 Task: Share a best practice guide for efficient task management on Asana.
Action: Mouse moved to (896, 117)
Screenshot: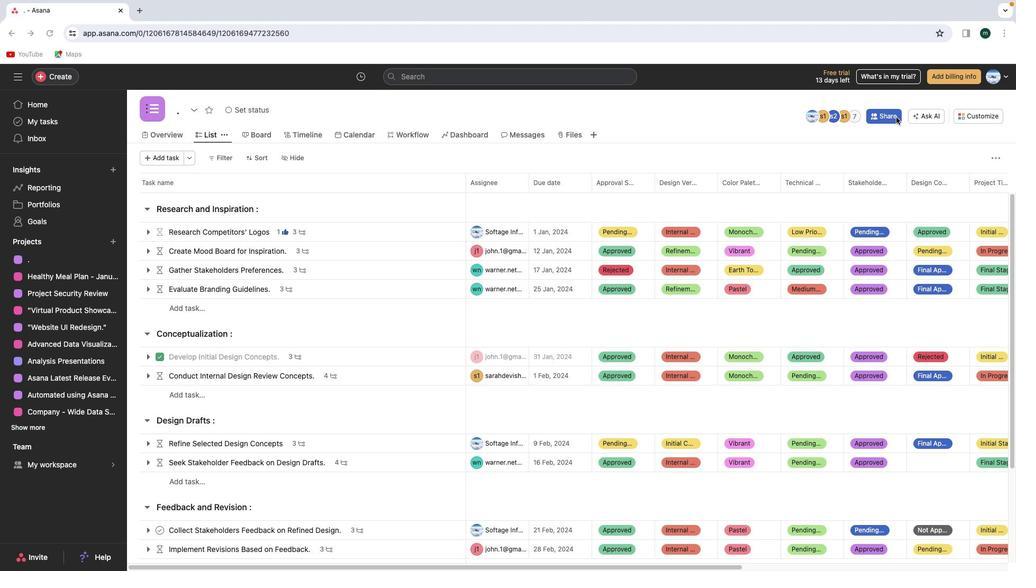 
Action: Mouse pressed left at (896, 117)
Screenshot: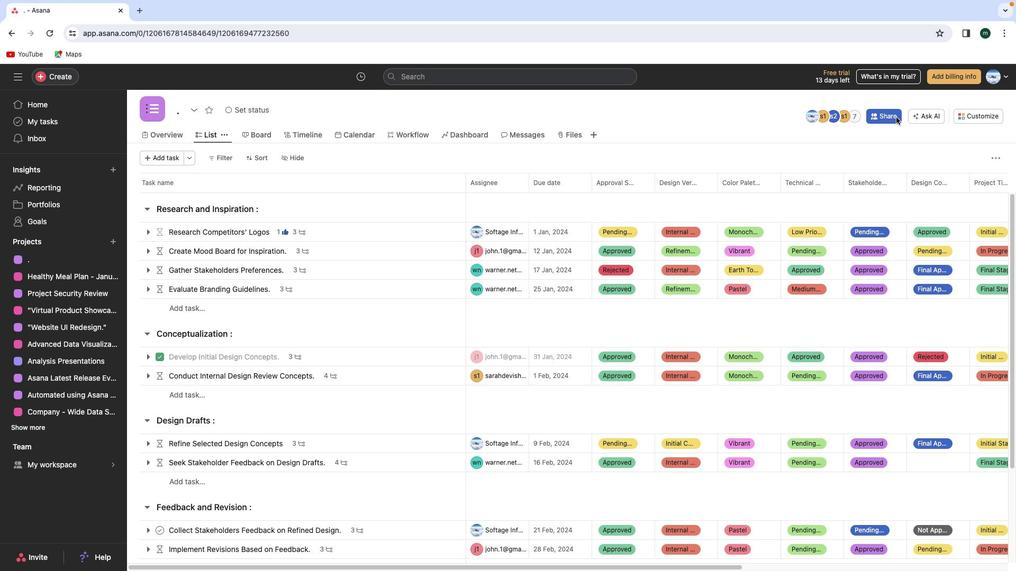 
Action: Mouse moved to (891, 118)
Screenshot: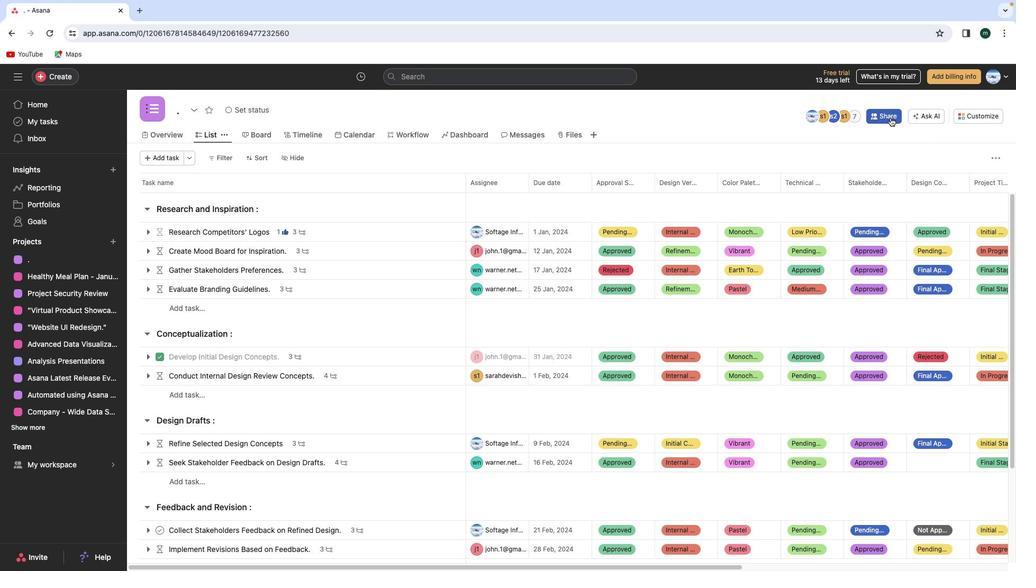 
Action: Mouse pressed left at (891, 118)
Screenshot: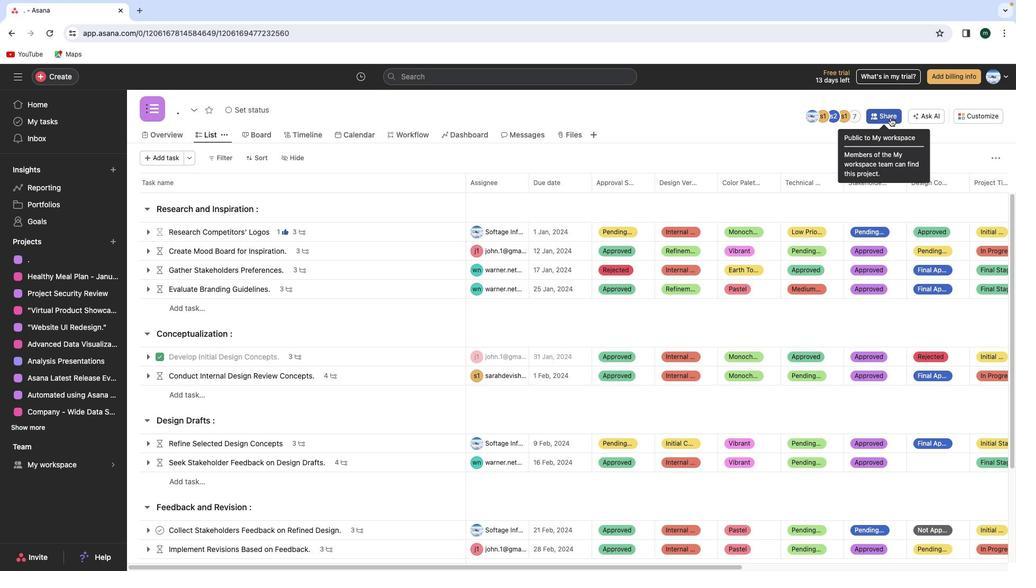 
Action: Mouse moved to (503, 205)
Screenshot: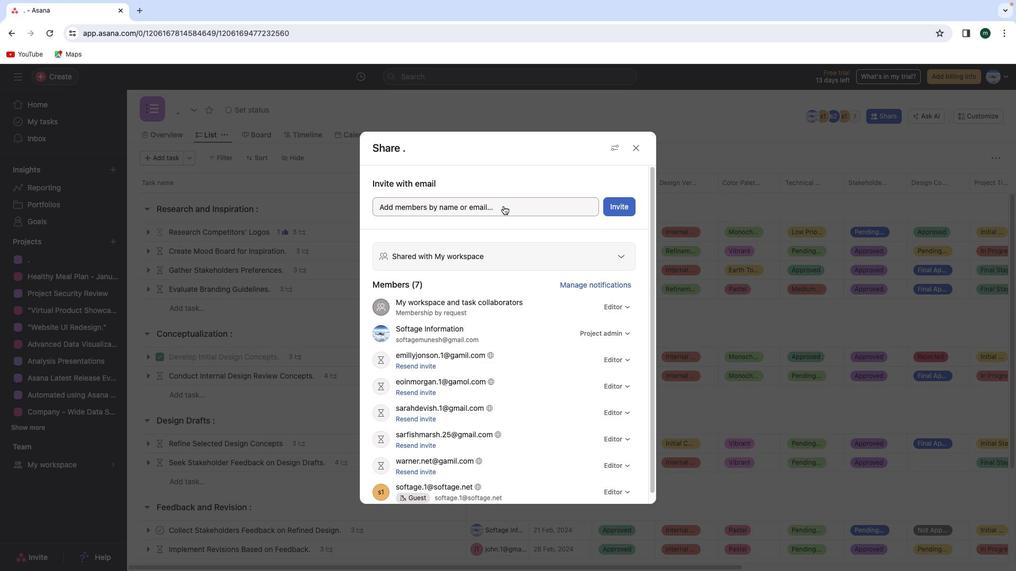 
Action: Mouse pressed left at (503, 205)
Screenshot: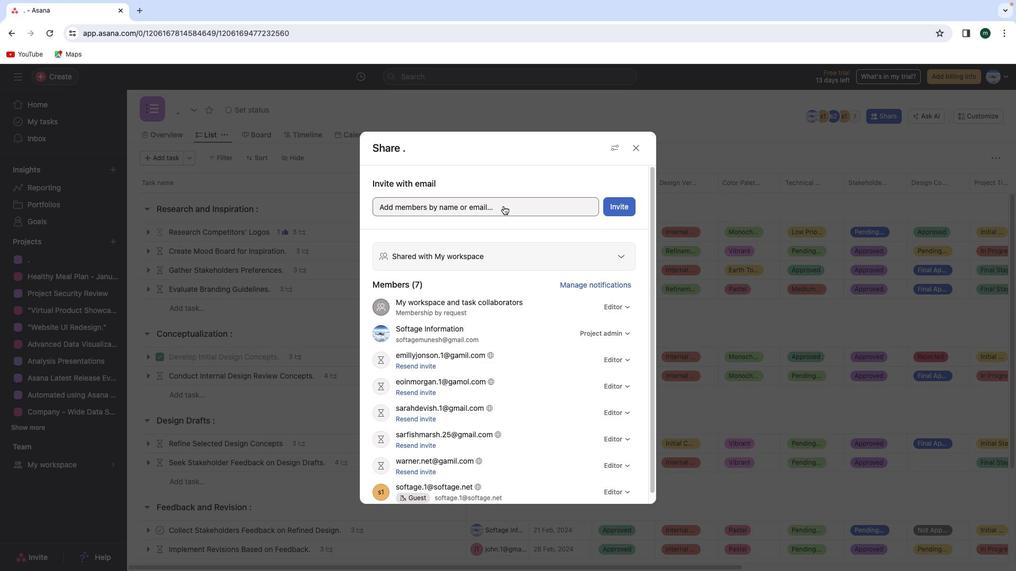 
Action: Mouse moved to (488, 272)
Screenshot: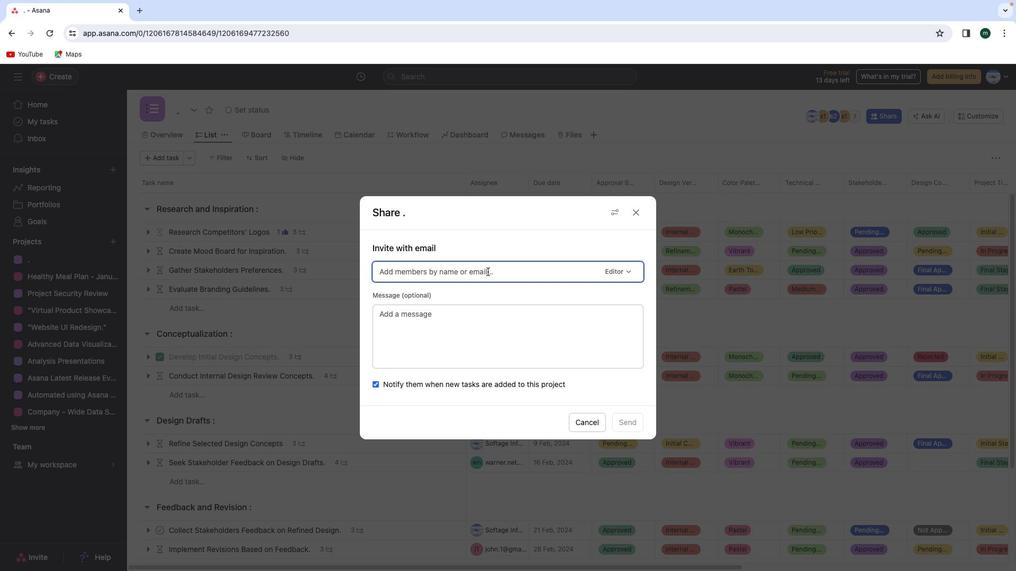 
Action: Mouse pressed left at (488, 272)
Screenshot: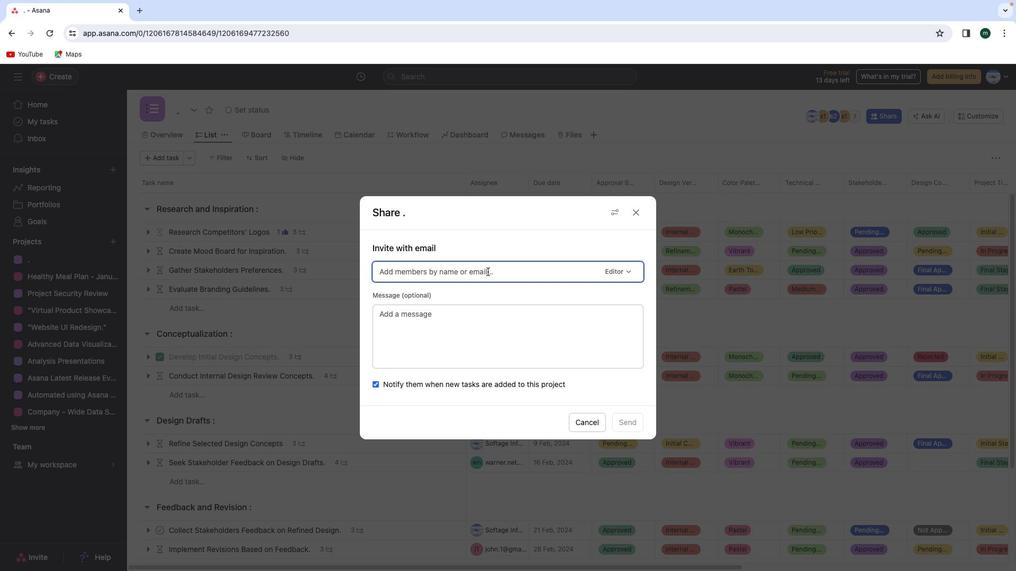 
Action: Mouse moved to (487, 262)
Screenshot: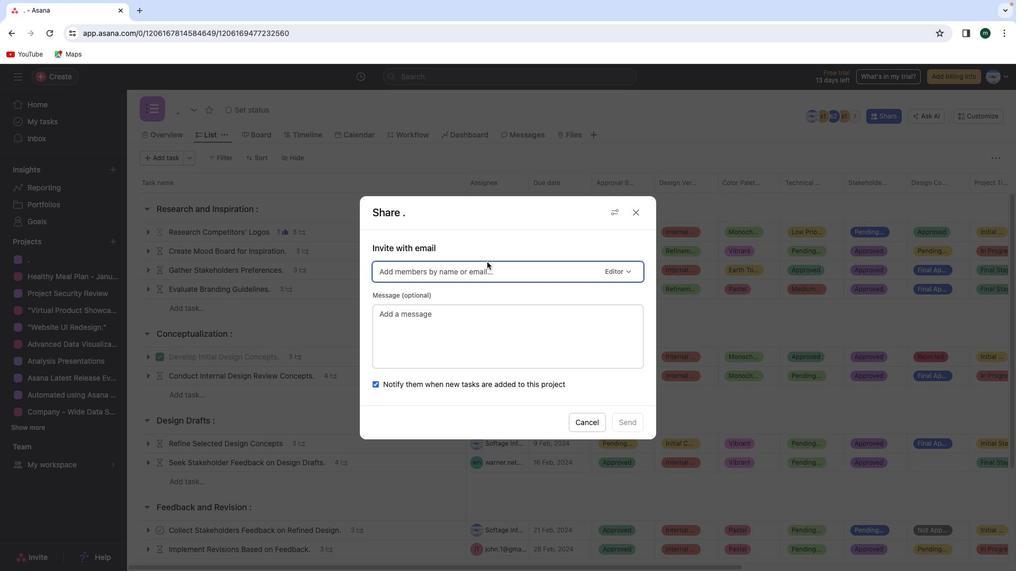 
Action: Key pressed 's''o''f''t''a''f'Key.backspace
Screenshot: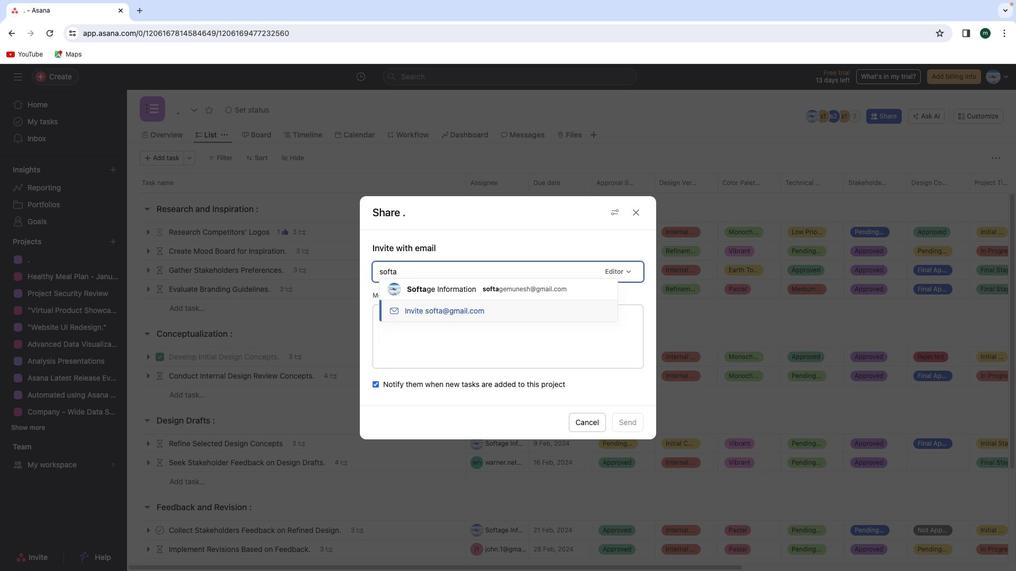 
Action: Mouse moved to (500, 311)
Screenshot: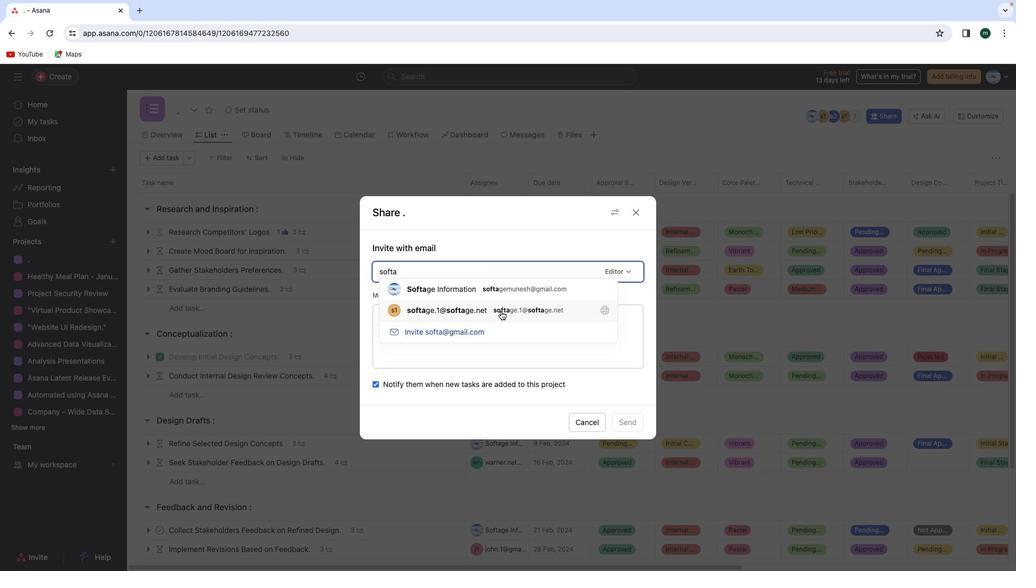 
Action: Mouse pressed left at (500, 311)
Screenshot: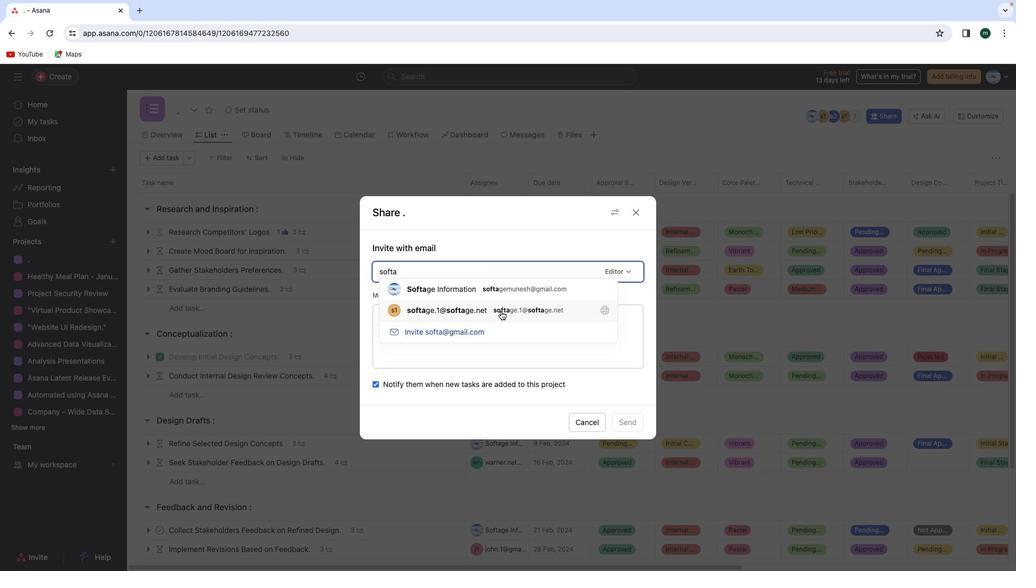 
Action: Mouse moved to (491, 316)
Screenshot: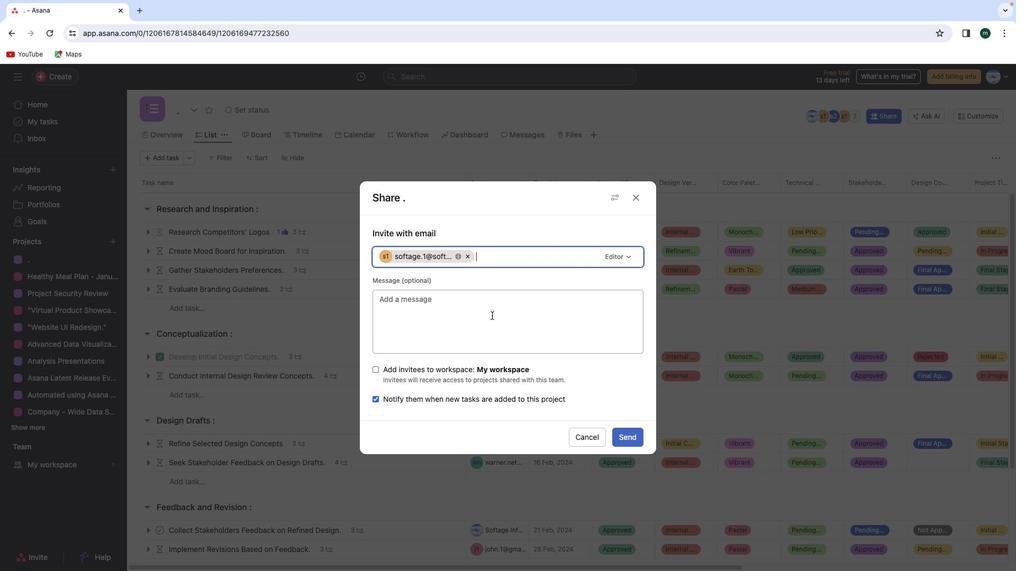 
Action: Mouse pressed left at (491, 316)
Screenshot: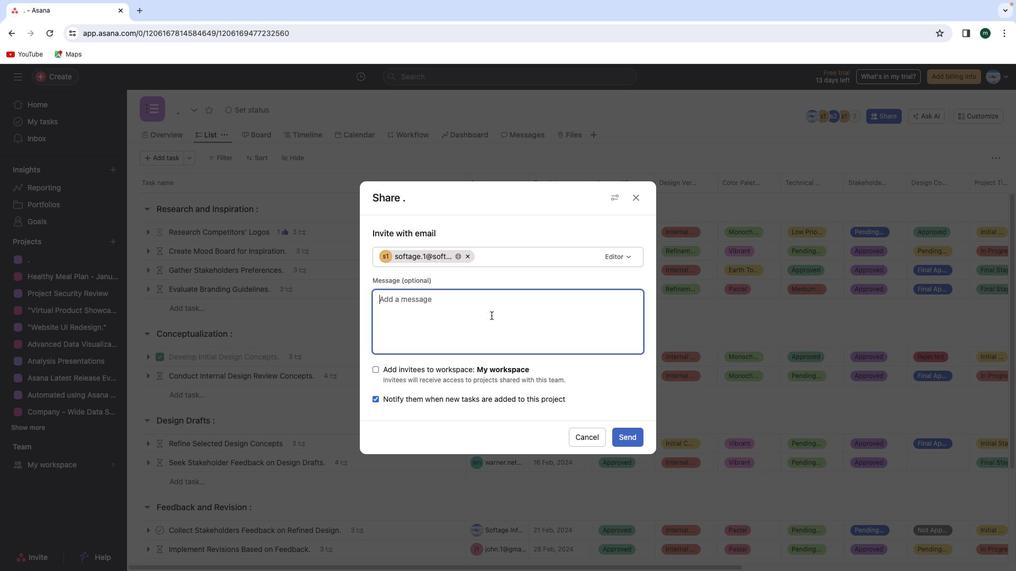 
Action: Mouse moved to (490, 315)
Screenshot: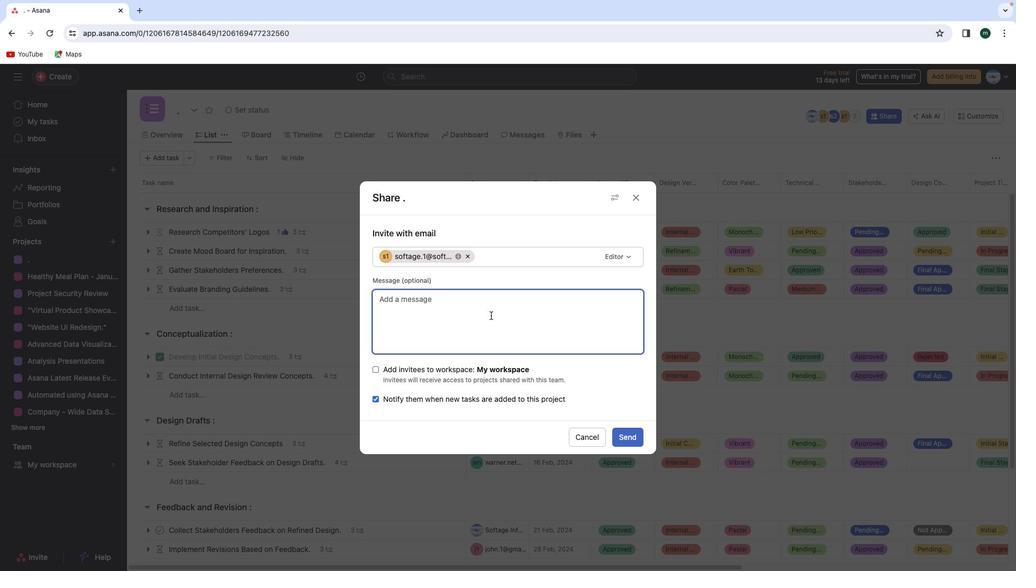 
Action: Key pressed 'b''e''s''t'Key.space'p''r''a''c''t''i''c''e''s'Key.space'g''u''i''d''e'Key.space'o'Key.backspace'f''o''r'Key.space'a''l''l'Key.spaceKey.backspace'.'Key.space
Screenshot: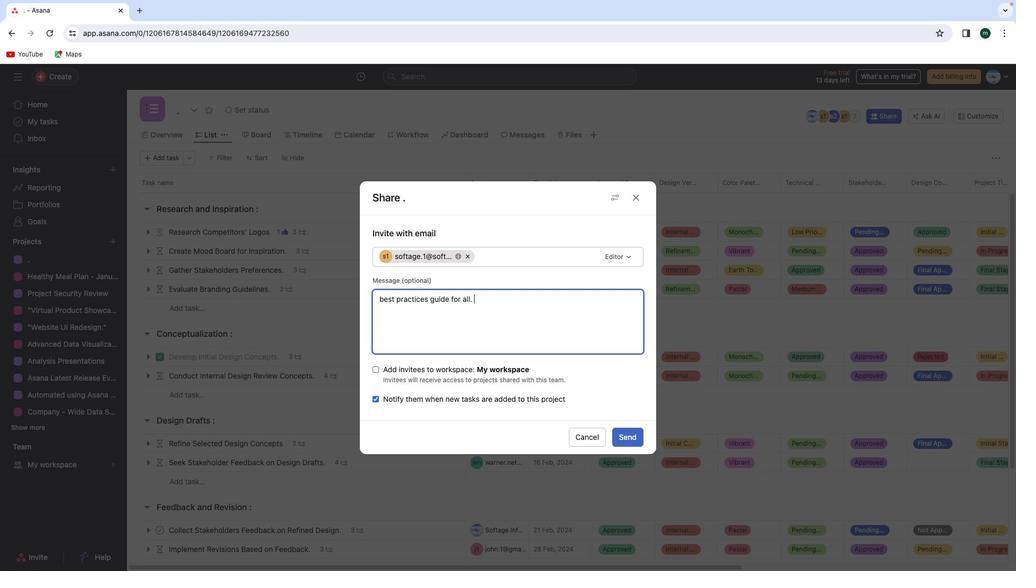 
Action: Mouse moved to (509, 257)
Screenshot: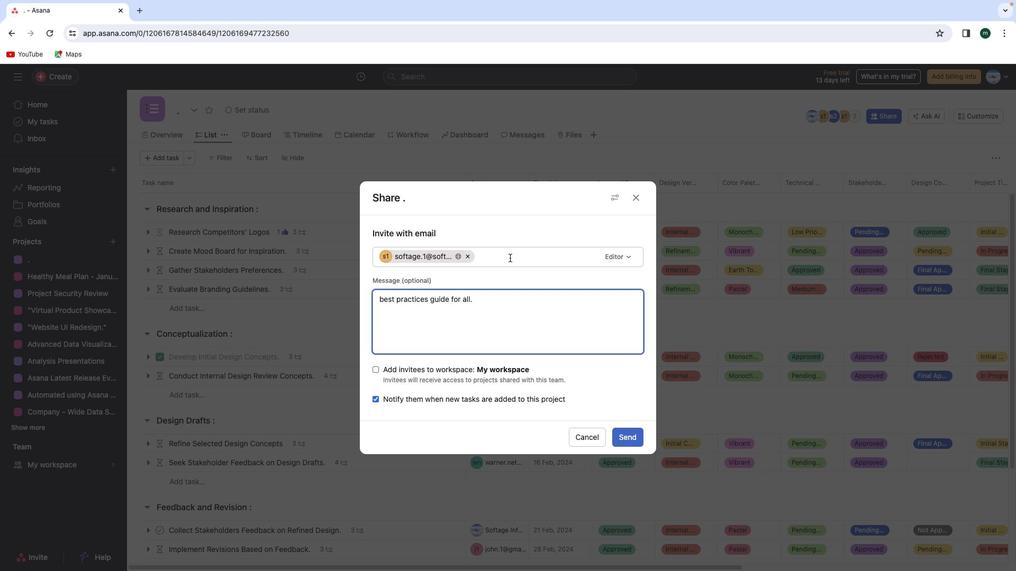 
Action: Mouse pressed left at (509, 257)
Screenshot: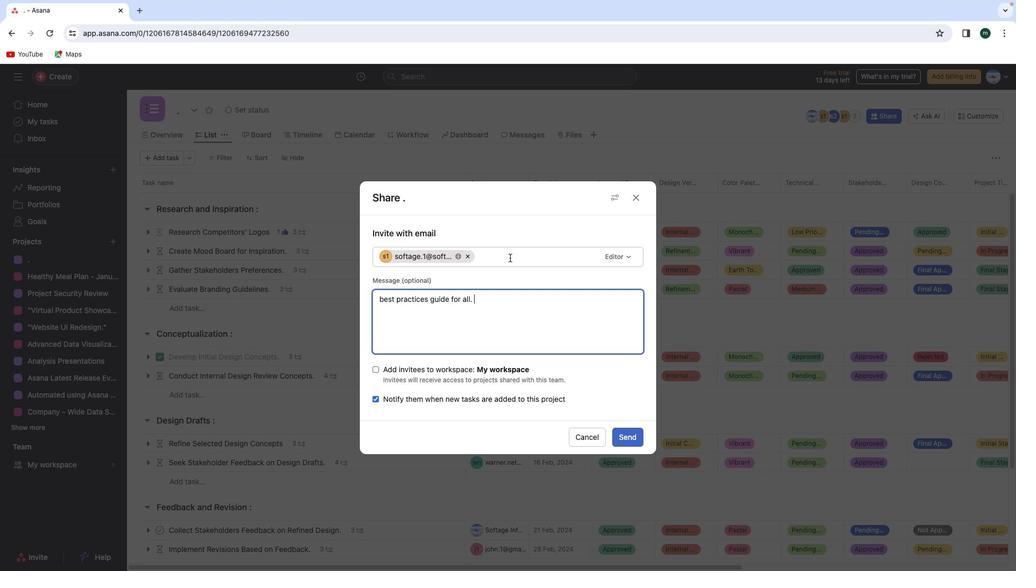 
Action: Mouse moved to (510, 257)
Screenshot: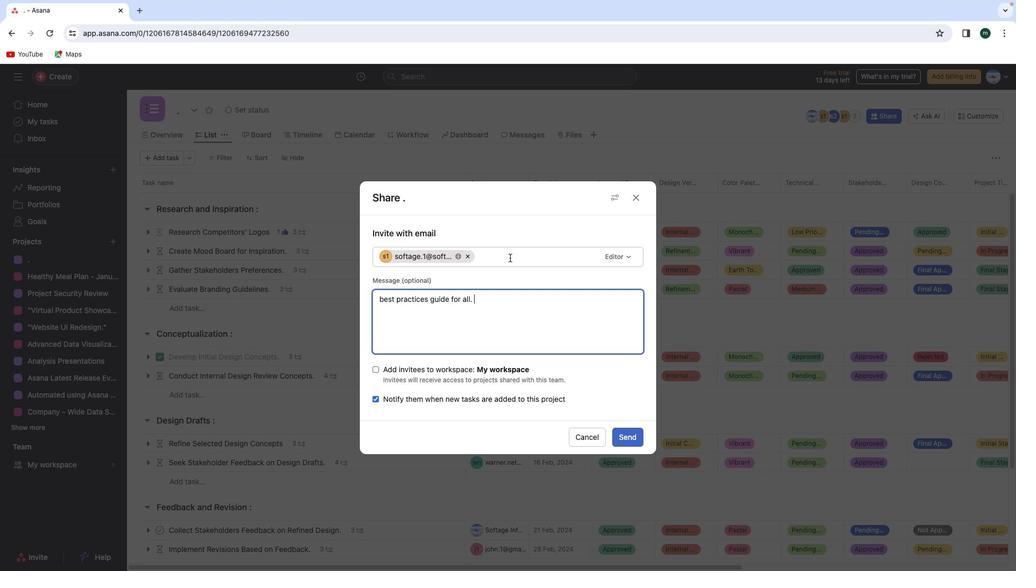 
Action: Key pressed 's'
Screenshot: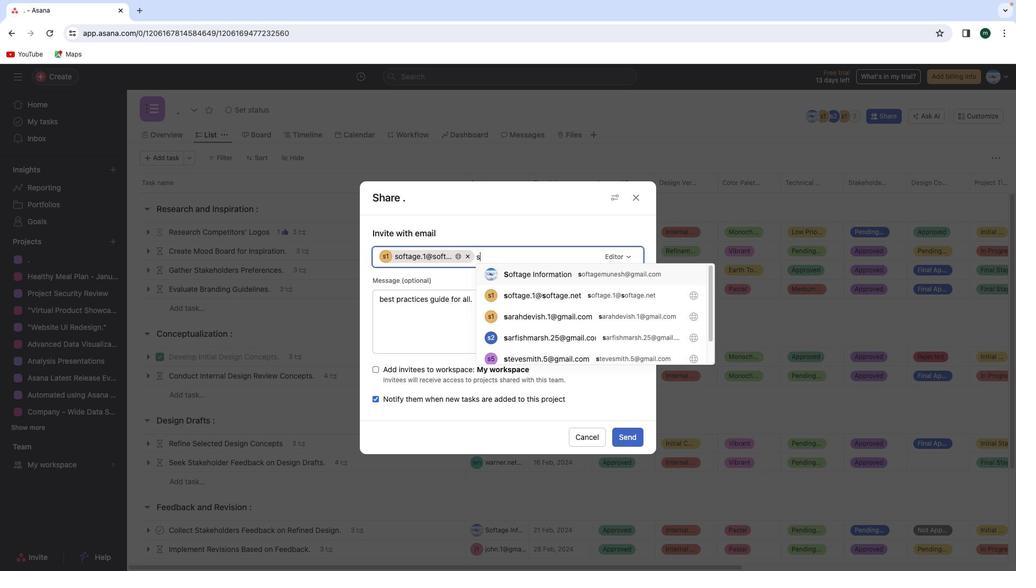 
Action: Mouse moved to (528, 344)
Screenshot: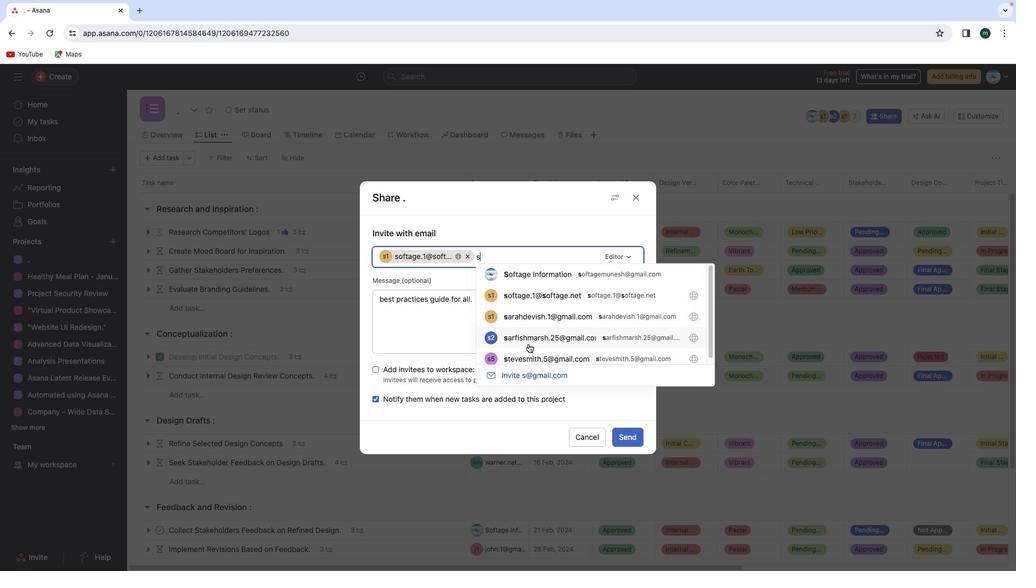 
Action: Mouse pressed left at (528, 344)
Screenshot: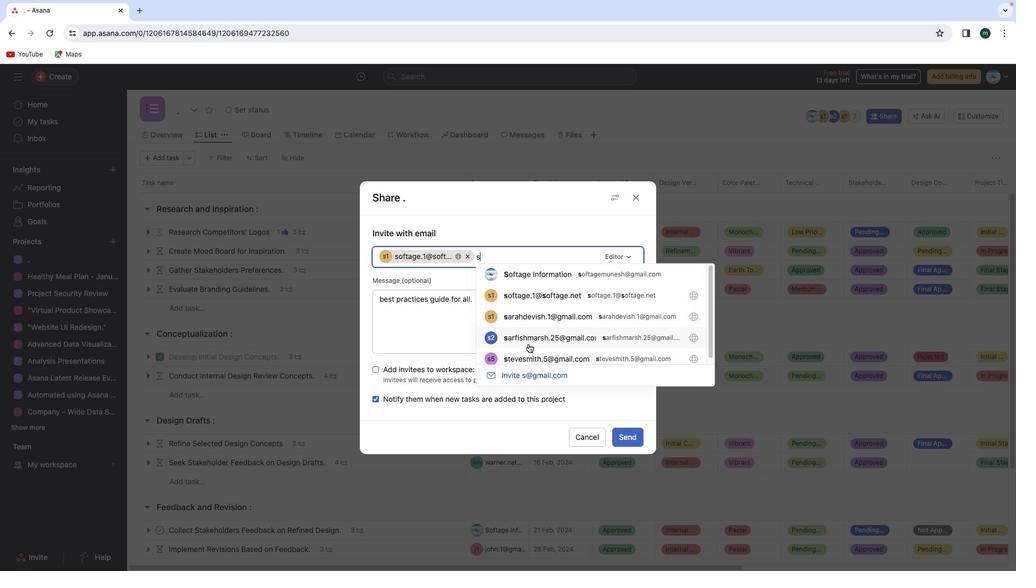 
Action: Mouse moved to (529, 340)
Screenshot: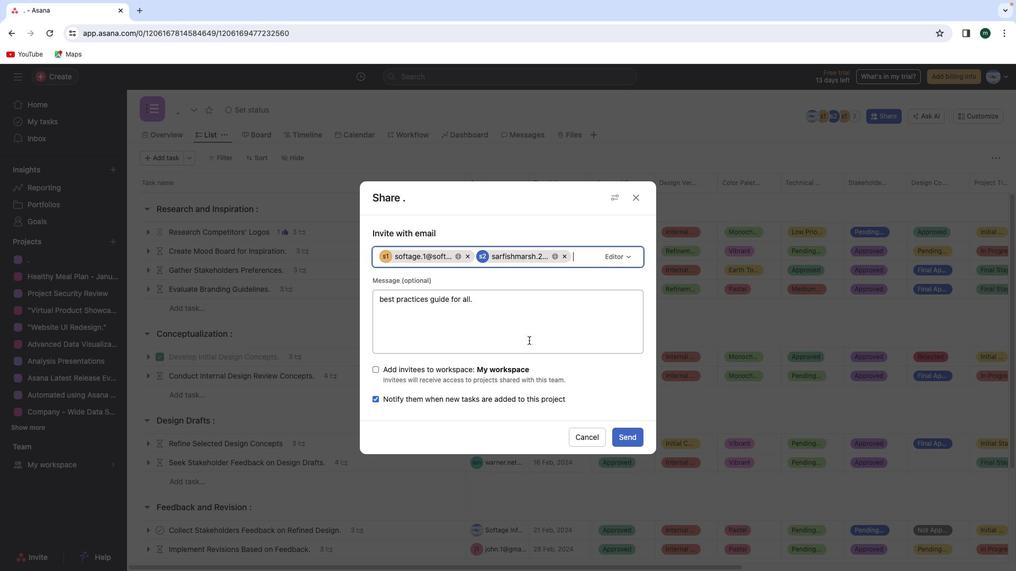 
Action: Key pressed 'a'
Screenshot: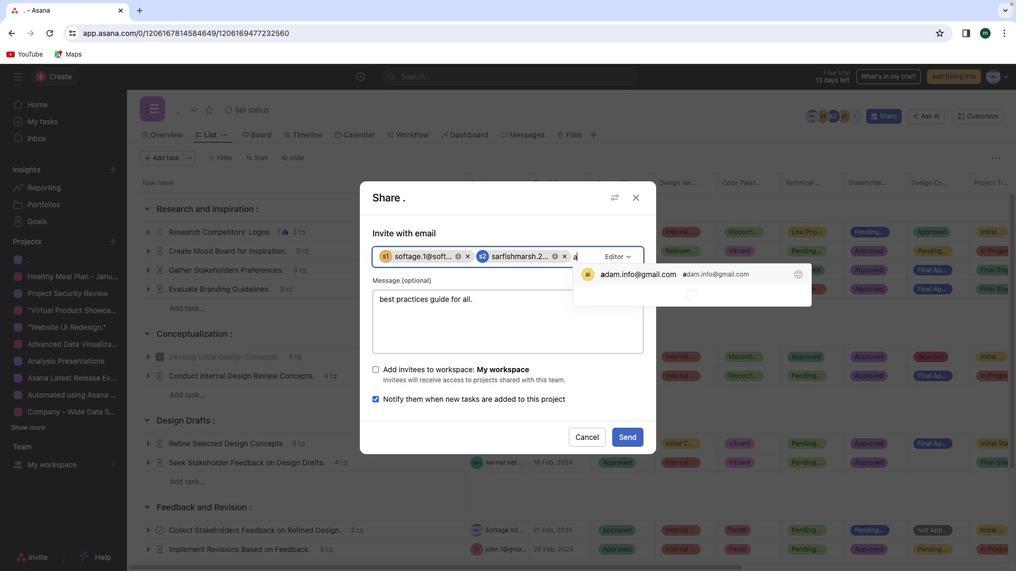 
Action: Mouse moved to (613, 278)
Screenshot: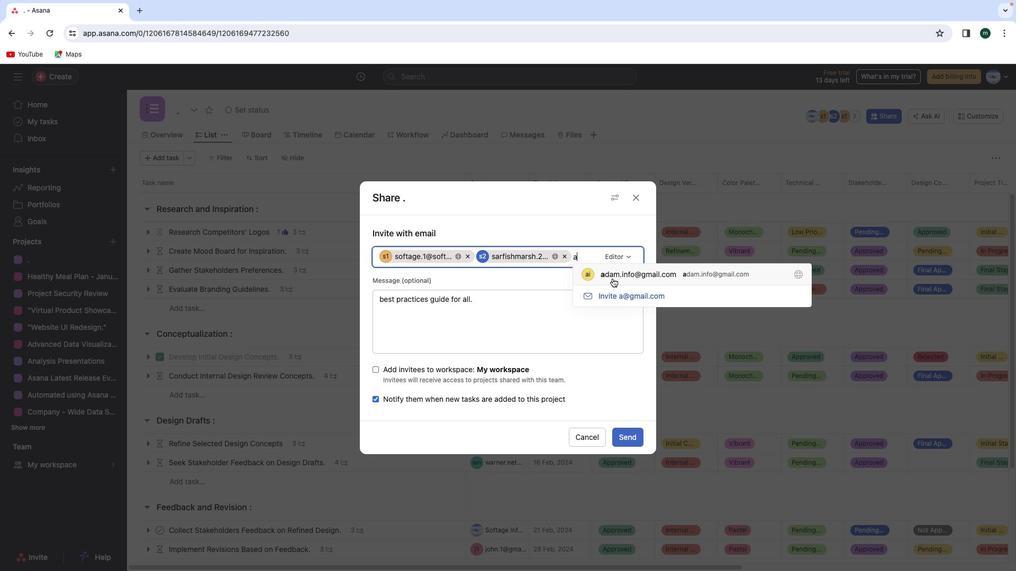 
Action: Mouse pressed left at (613, 278)
Screenshot: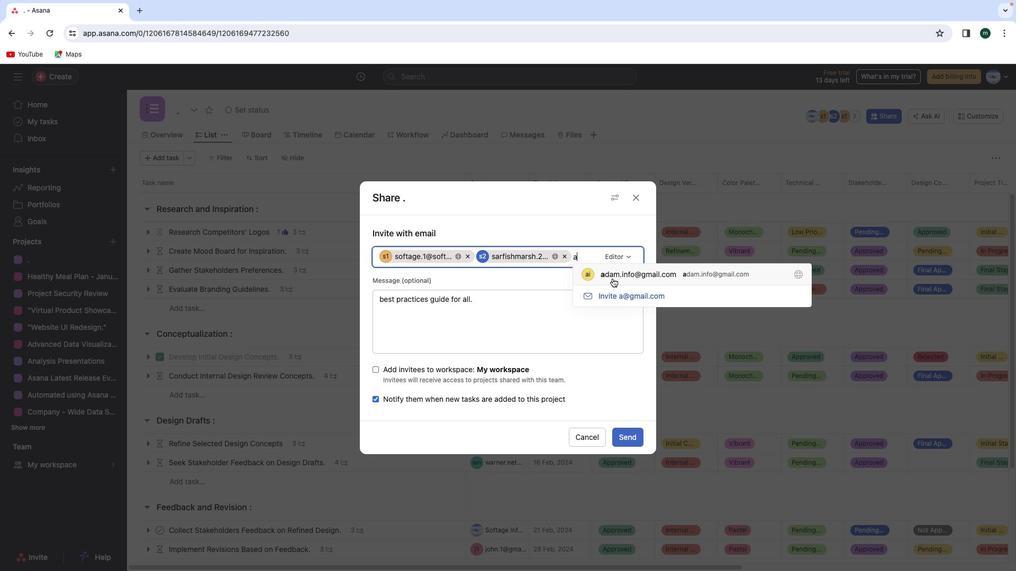 
Action: Mouse moved to (609, 283)
Screenshot: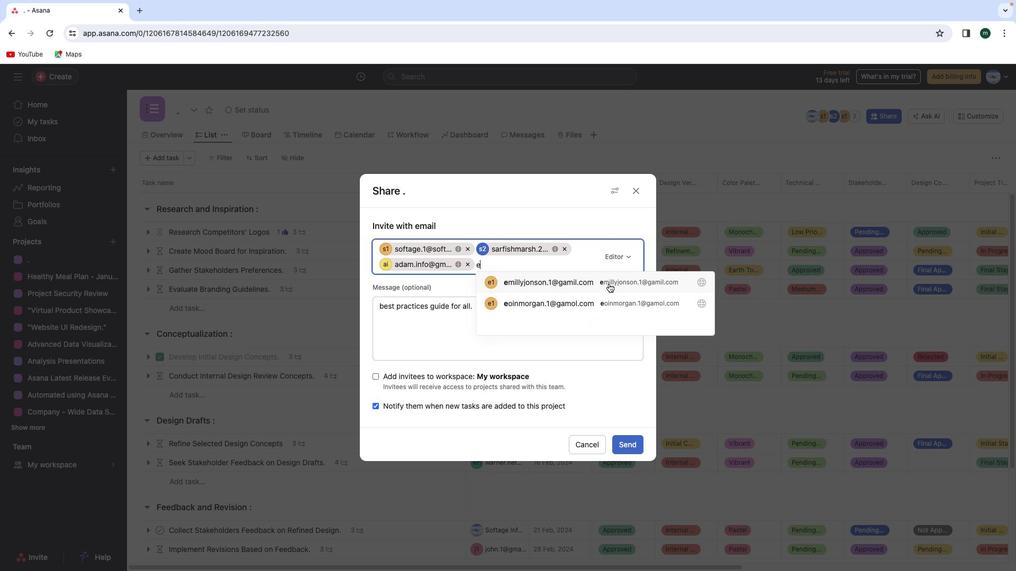 
Action: Key pressed 'e'
Screenshot: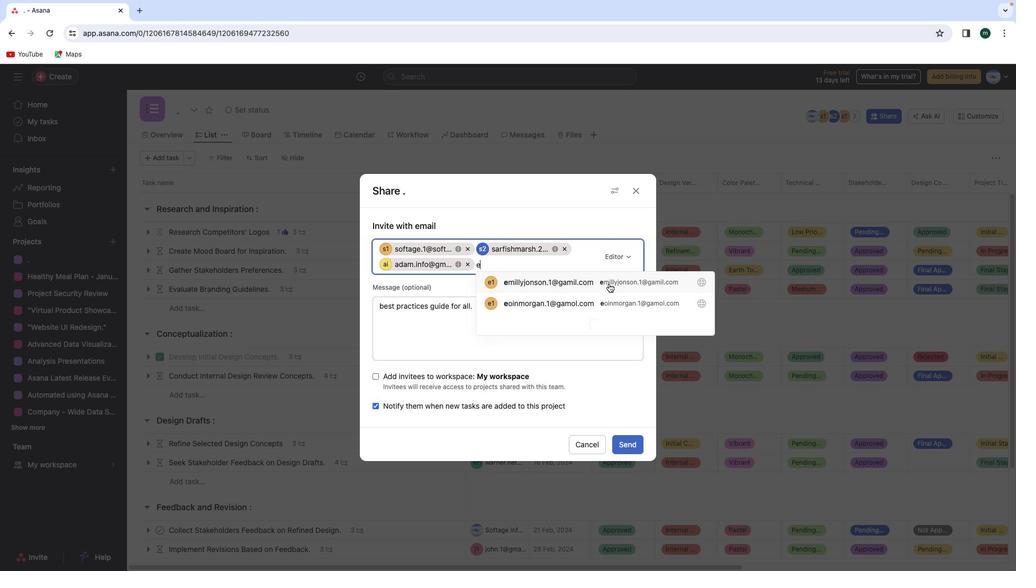 
Action: Mouse moved to (581, 288)
Screenshot: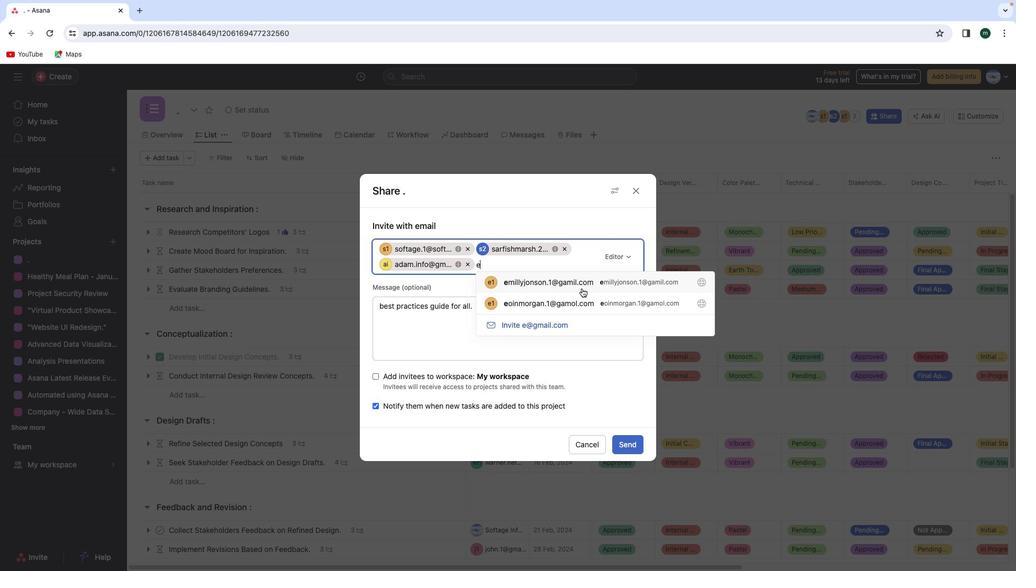 
Action: Mouse pressed left at (581, 288)
Screenshot: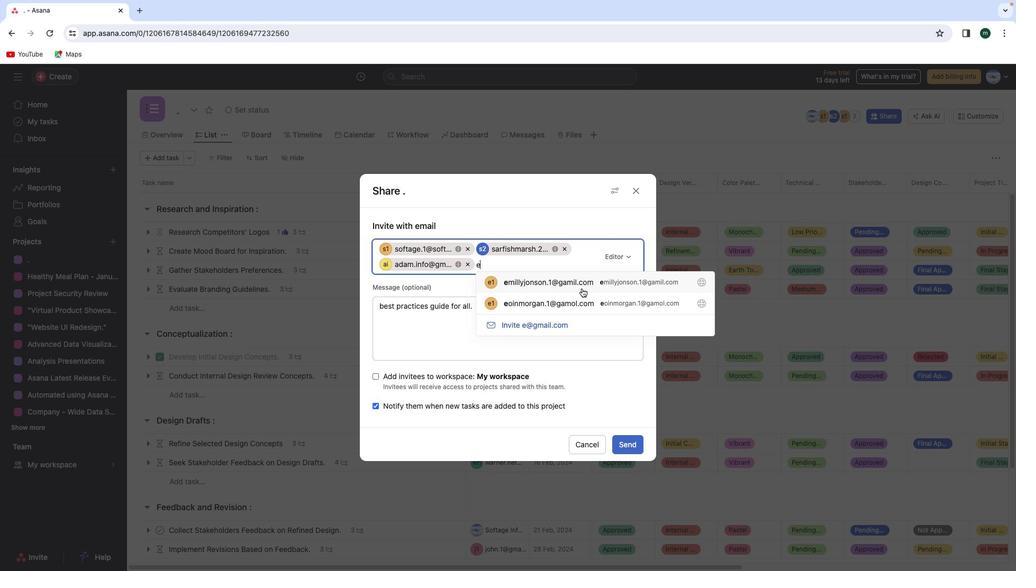 
Action: Mouse moved to (581, 289)
Screenshot: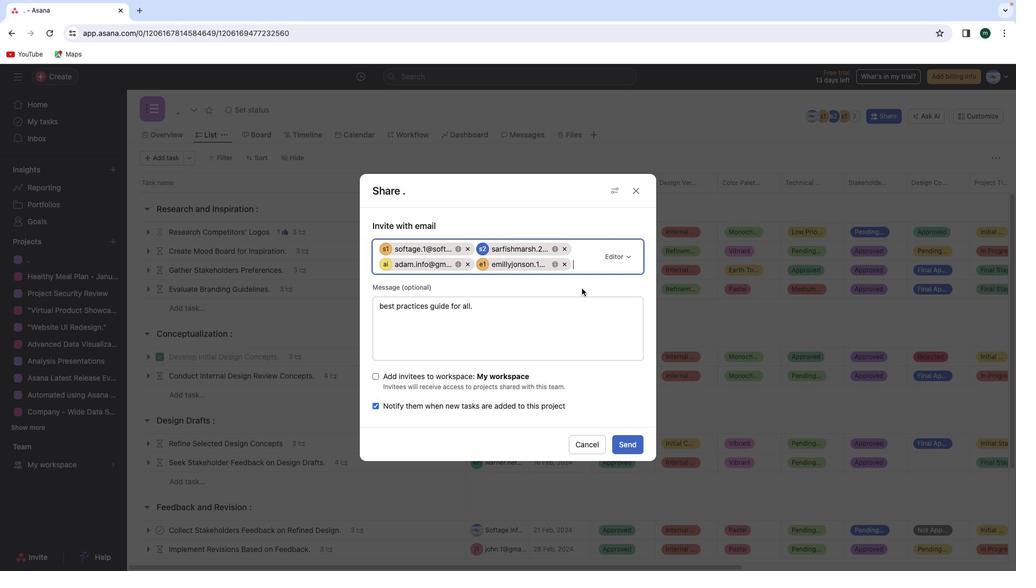 
Action: Key pressed 'l'
Screenshot: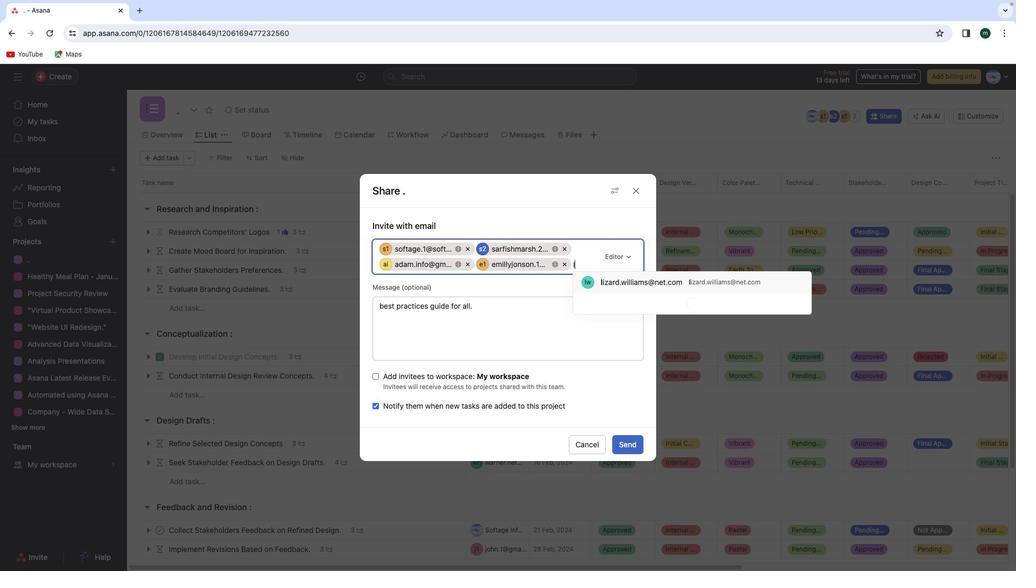 
Action: Mouse moved to (599, 286)
Screenshot: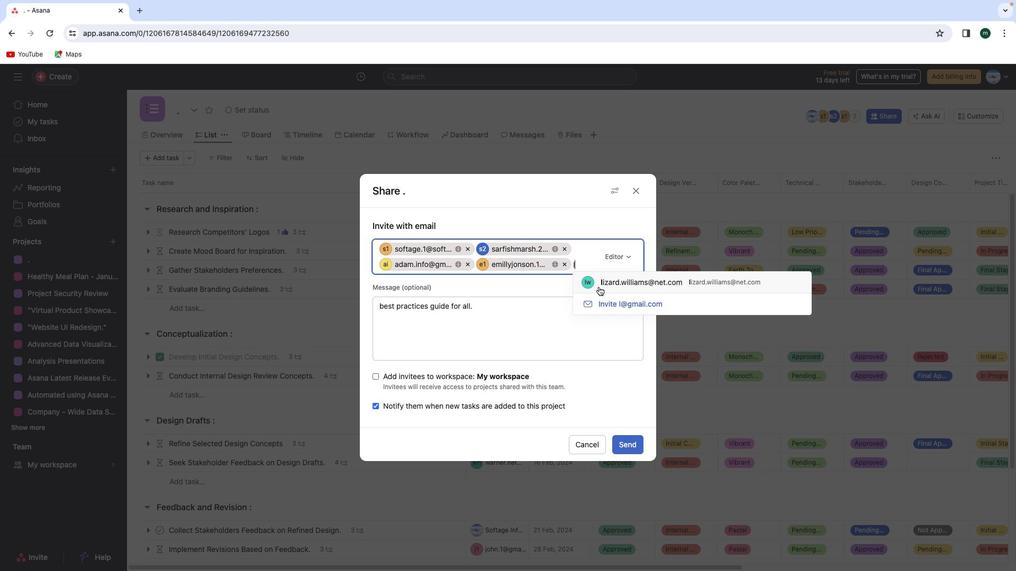 
Action: Mouse pressed left at (599, 286)
Screenshot: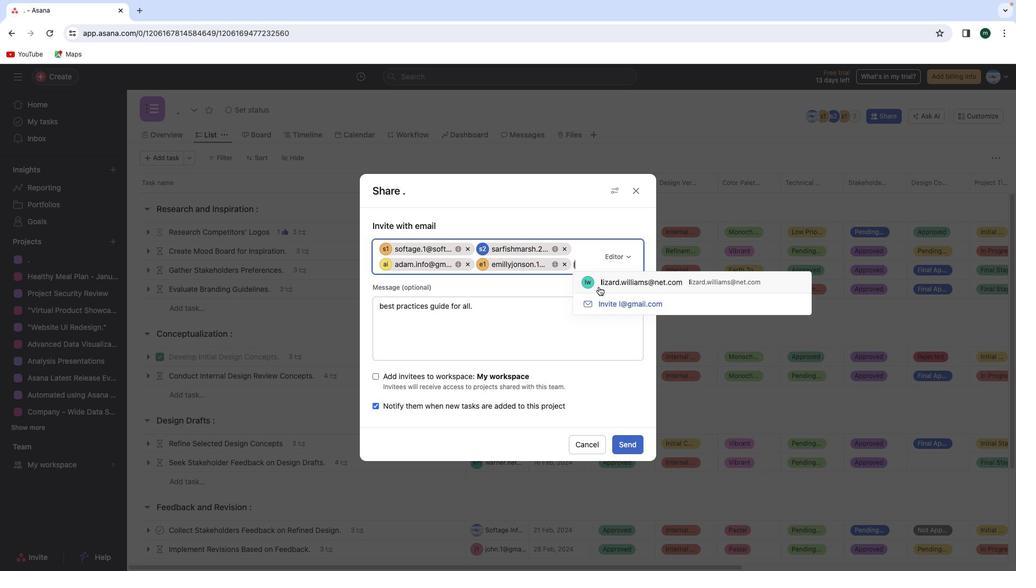 
Action: Mouse moved to (599, 287)
Screenshot: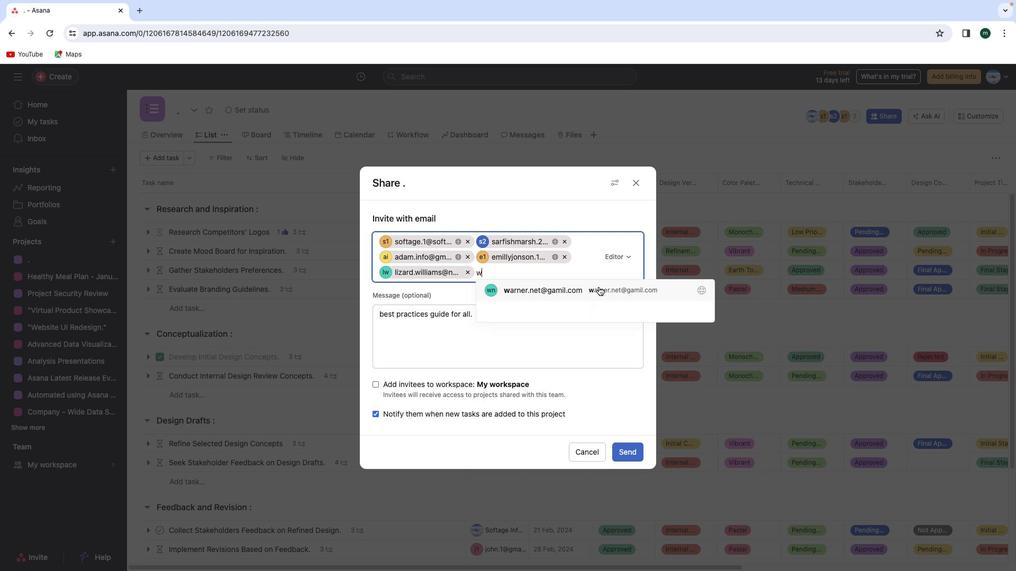 
Action: Key pressed 'w'
Screenshot: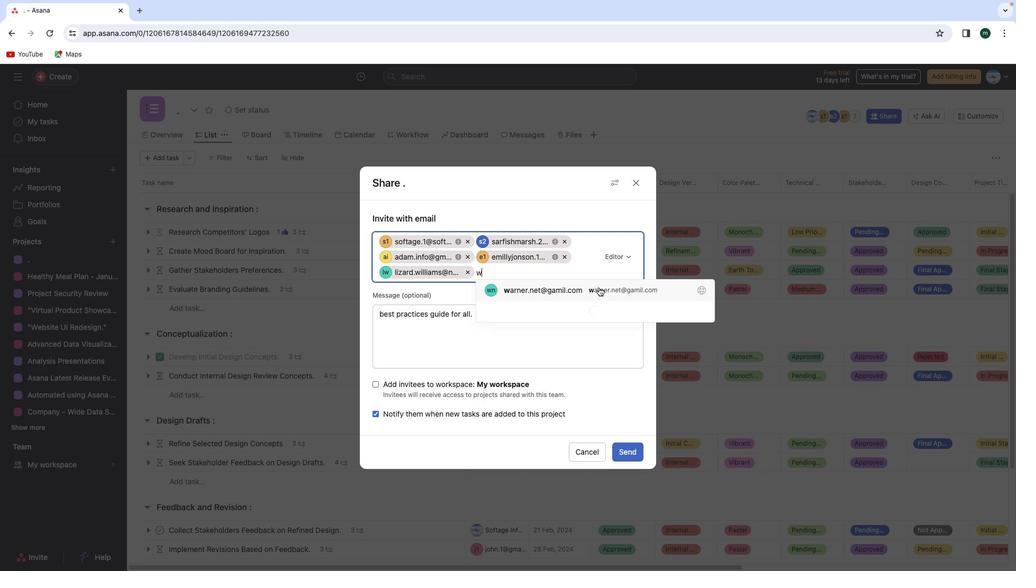 
Action: Mouse moved to (586, 292)
Screenshot: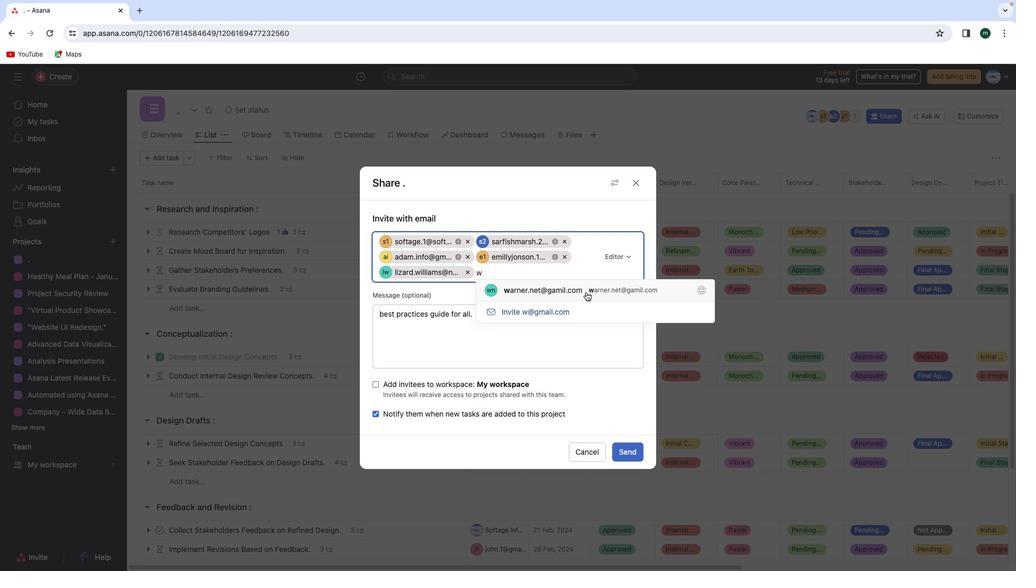 
Action: Mouse pressed left at (586, 292)
Screenshot: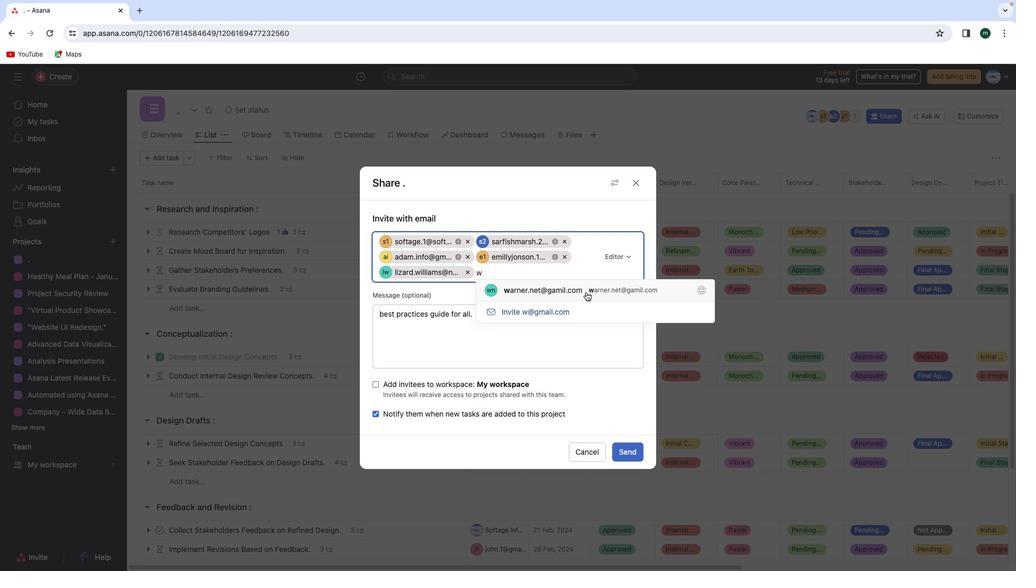 
Action: Mouse moved to (624, 448)
Screenshot: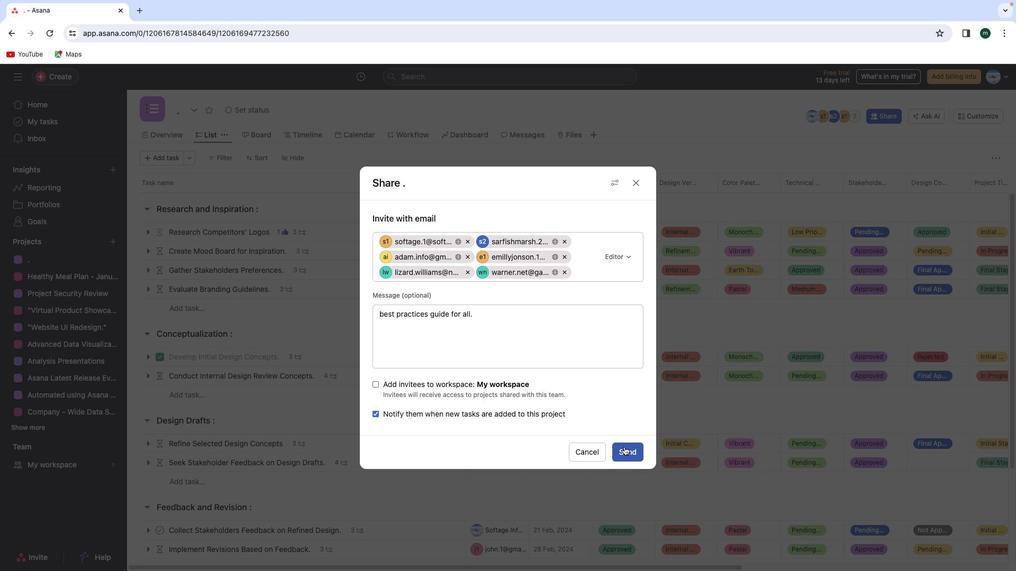 
Action: Mouse pressed left at (624, 448)
Screenshot: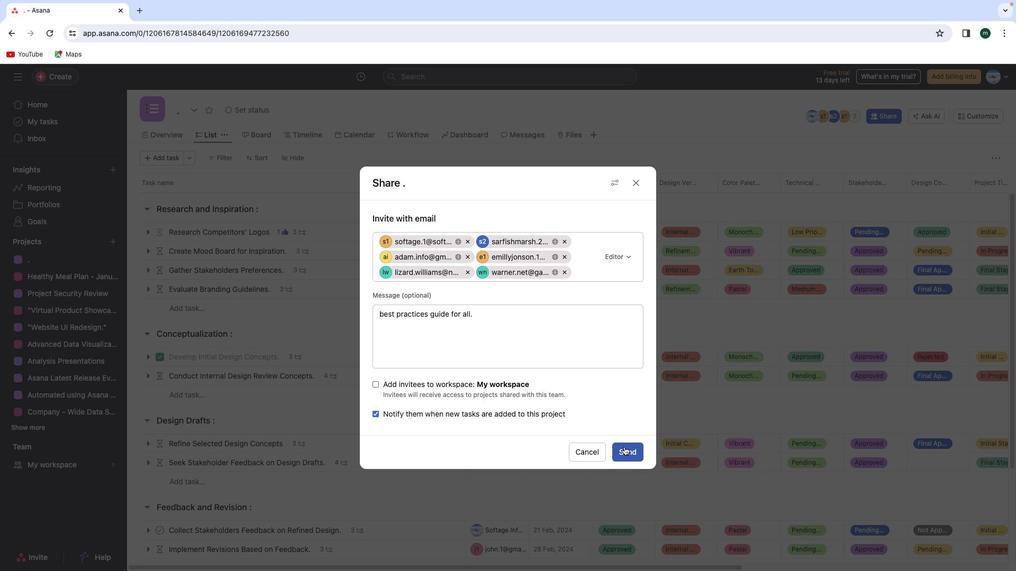 
Action: Mouse moved to (714, 144)
Screenshot: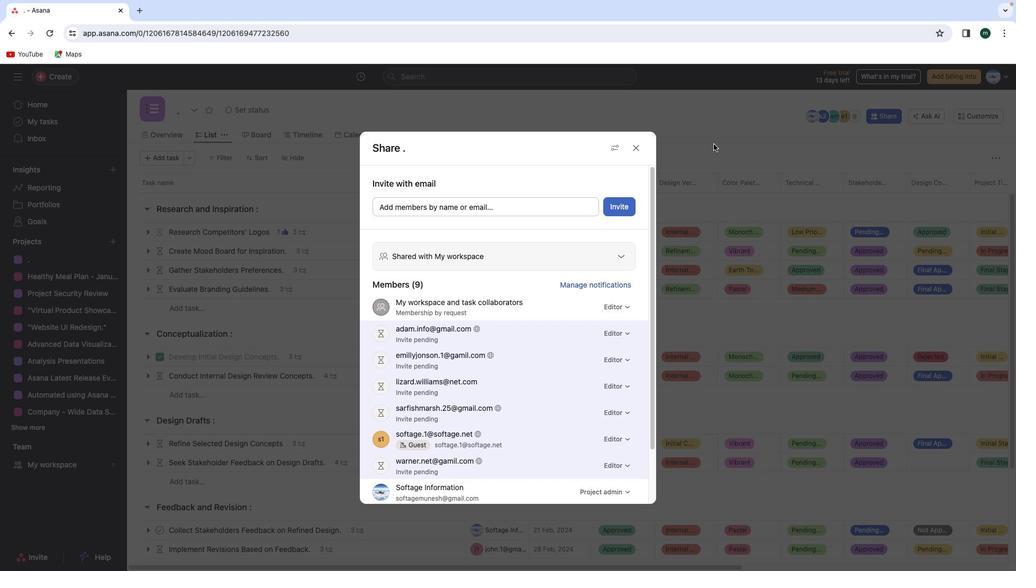 
Action: Mouse pressed left at (714, 144)
Screenshot: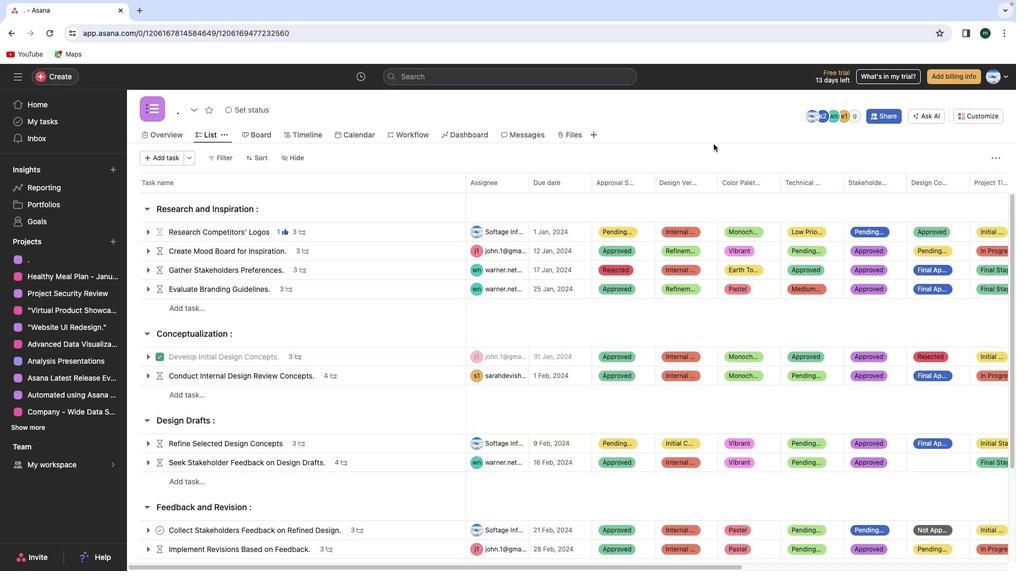 
Action: Mouse moved to (714, 144)
Screenshot: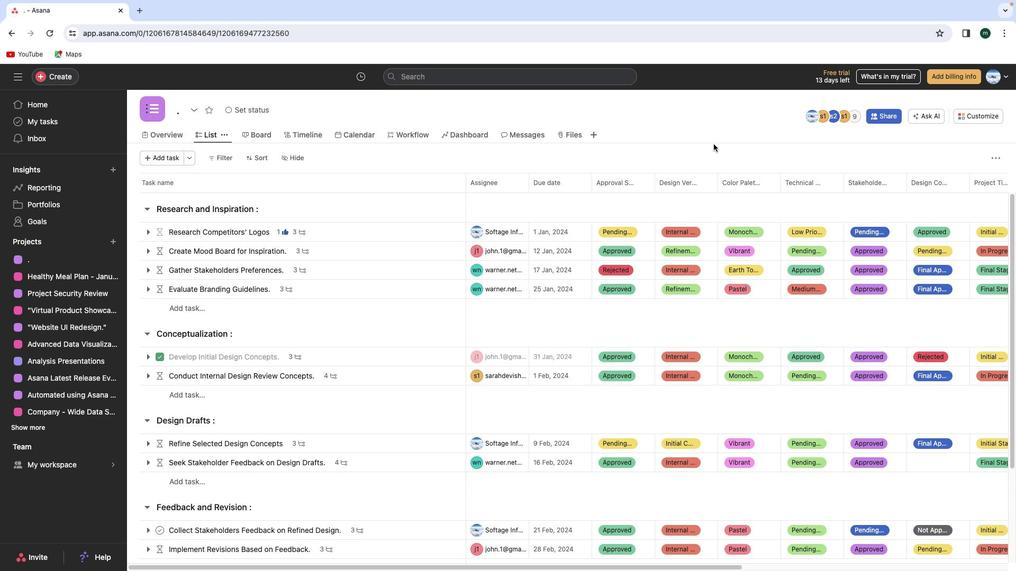
